 Task: Add Bass Pro Style Hair Brush to the cart.
Action: Mouse moved to (245, 110)
Screenshot: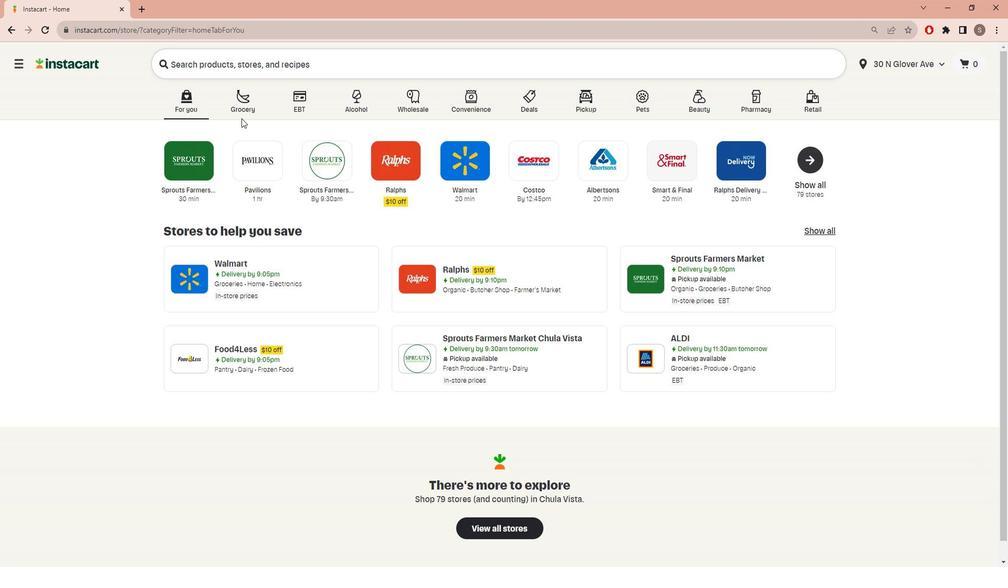 
Action: Mouse pressed left at (245, 110)
Screenshot: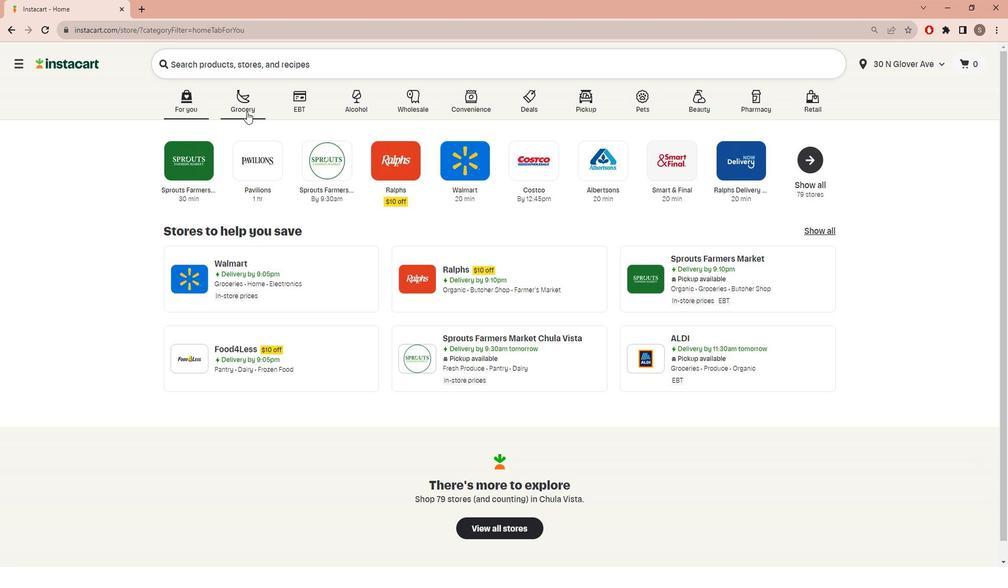 
Action: Mouse moved to (323, 320)
Screenshot: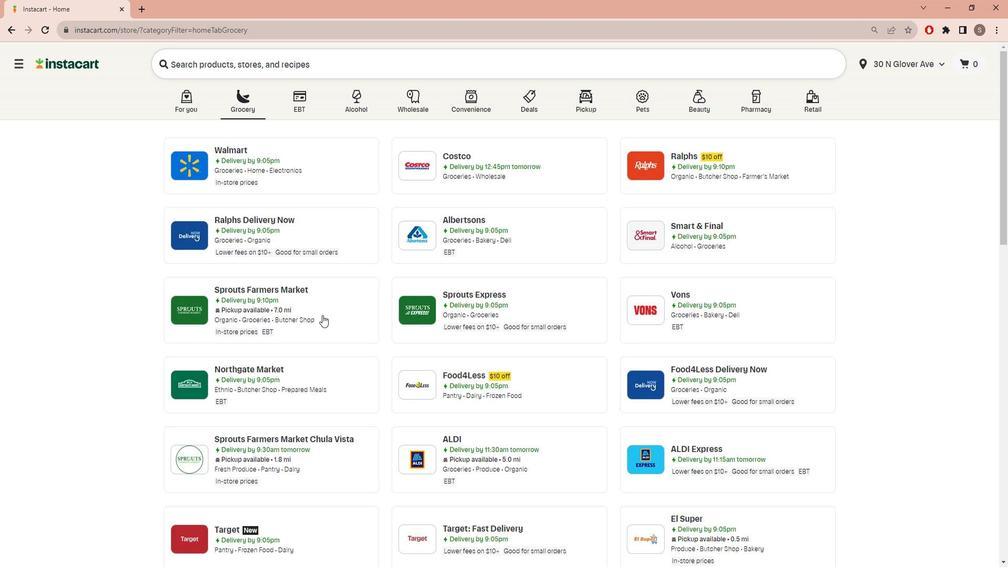 
Action: Mouse pressed left at (323, 320)
Screenshot: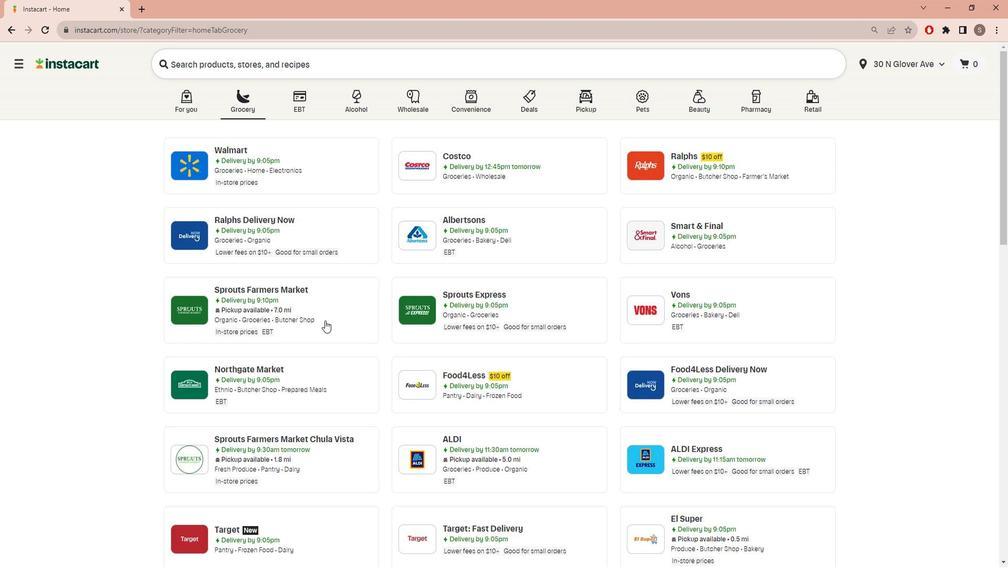 
Action: Mouse moved to (3, 336)
Screenshot: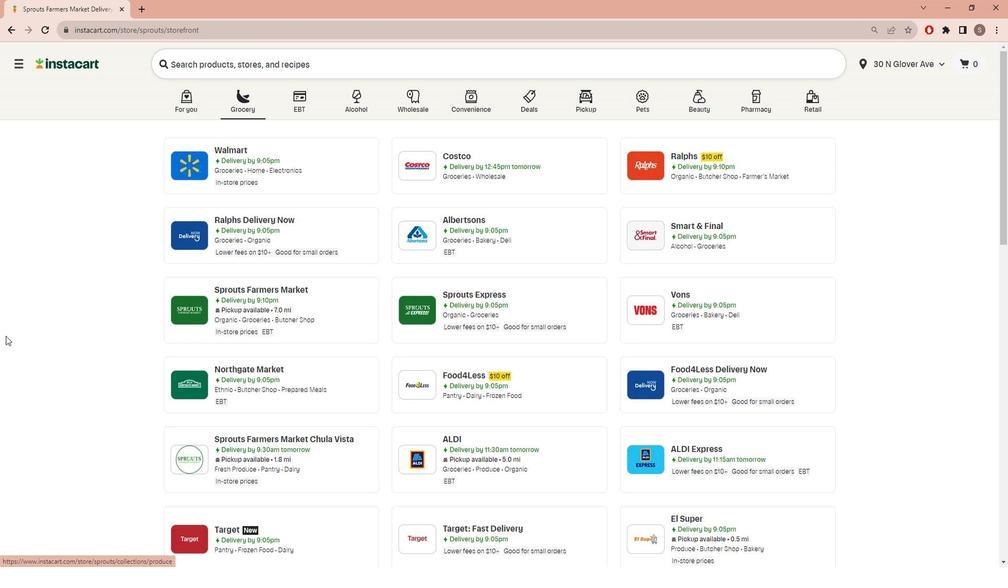 
Action: Mouse scrolled (3, 335) with delta (0, 0)
Screenshot: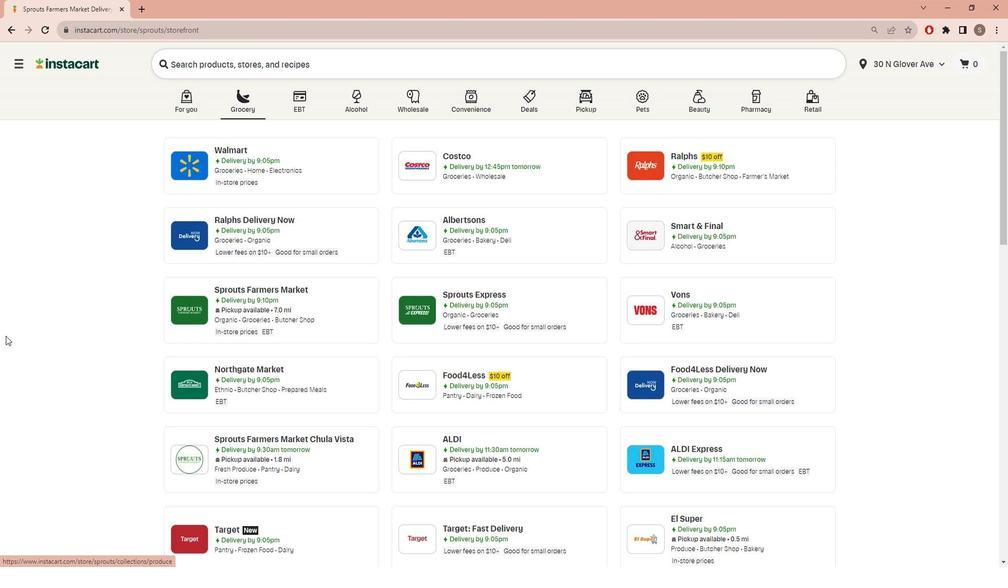 
Action: Mouse scrolled (3, 335) with delta (0, 0)
Screenshot: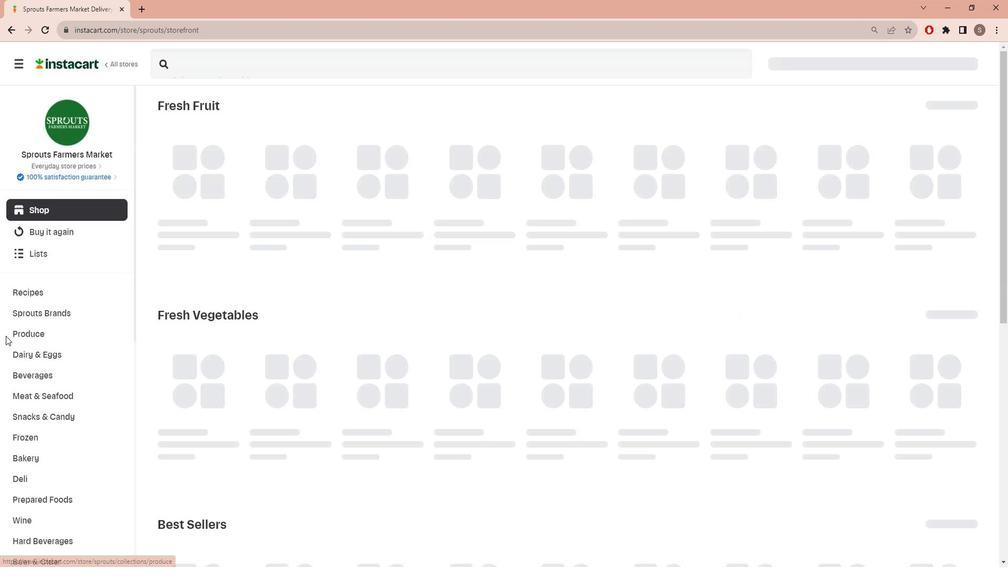 
Action: Mouse scrolled (3, 335) with delta (0, 0)
Screenshot: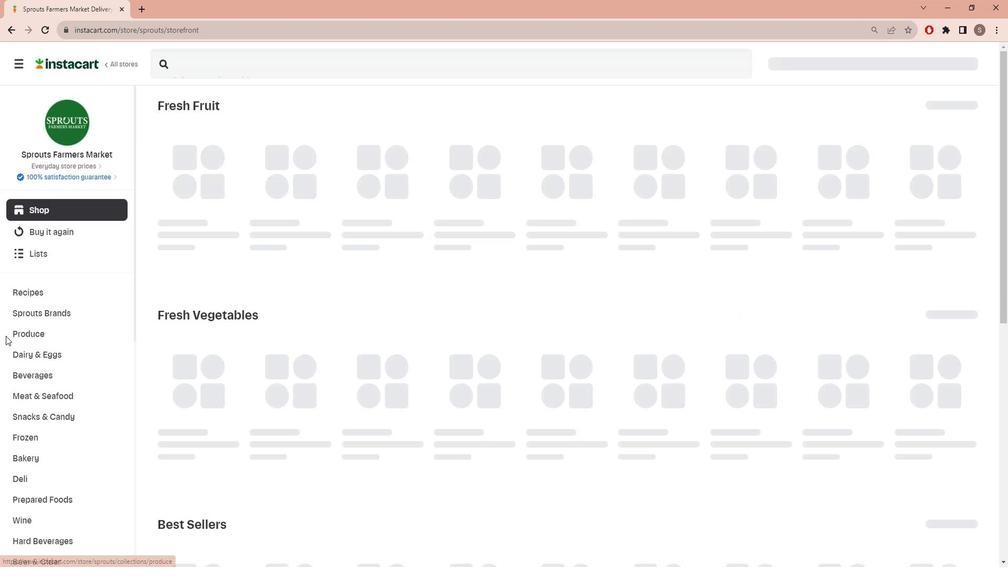 
Action: Mouse scrolled (3, 335) with delta (0, 0)
Screenshot: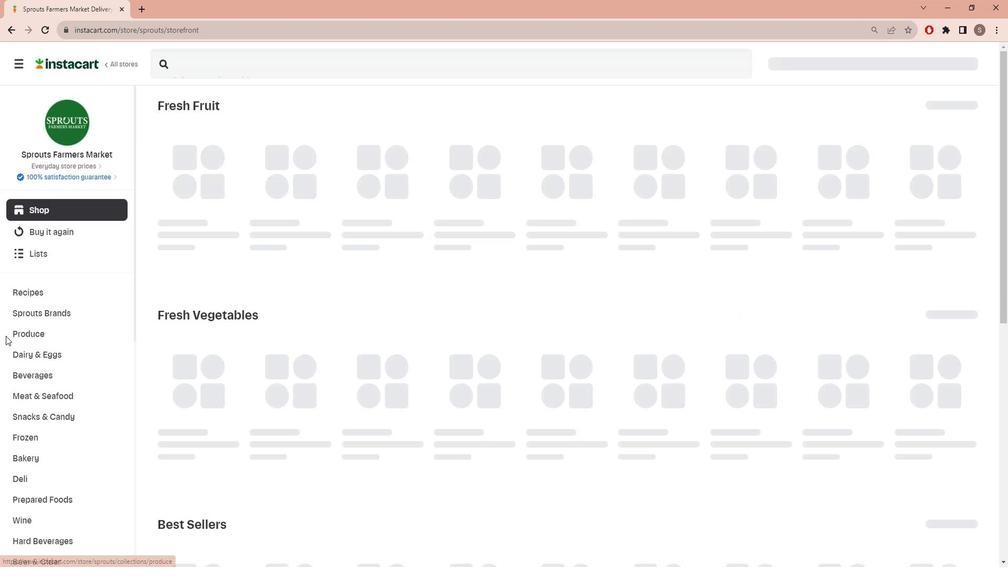 
Action: Mouse scrolled (3, 335) with delta (0, 0)
Screenshot: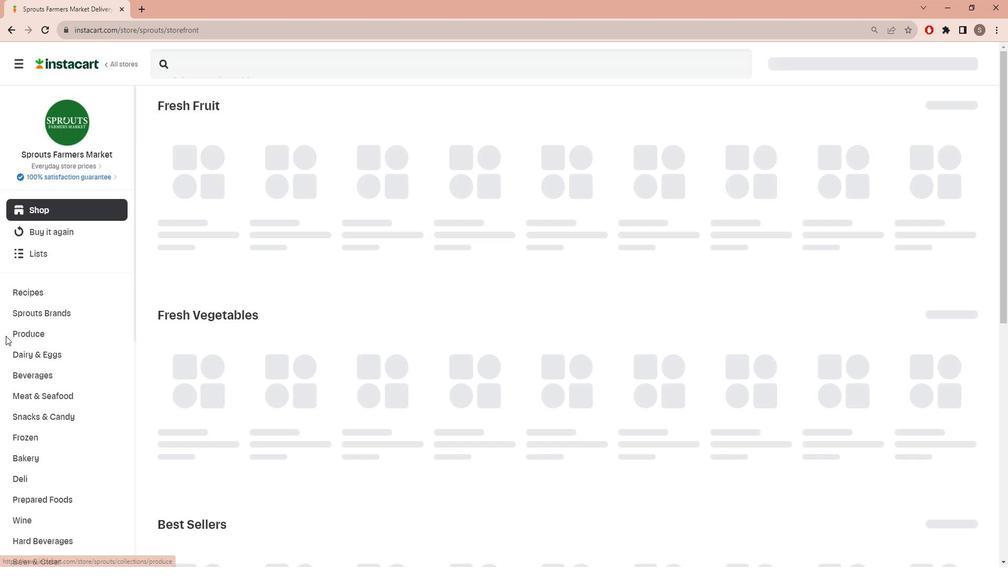 
Action: Mouse scrolled (3, 335) with delta (0, 0)
Screenshot: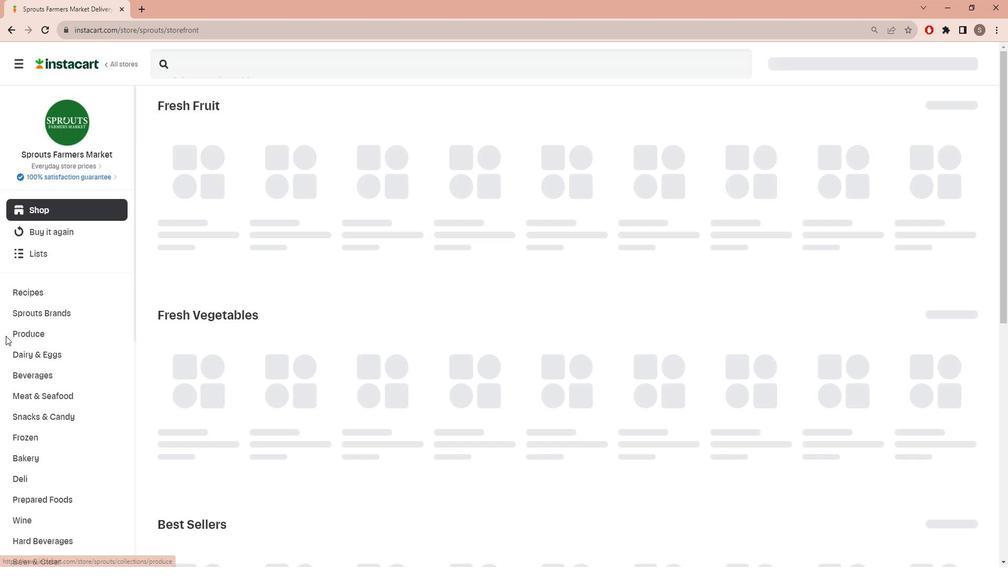 
Action: Mouse scrolled (3, 335) with delta (0, 0)
Screenshot: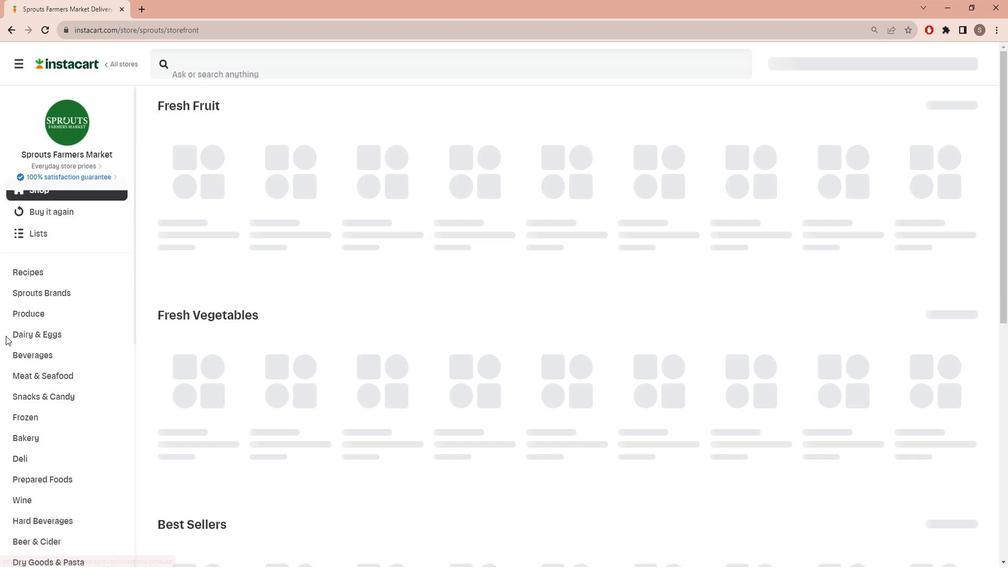 
Action: Mouse scrolled (3, 335) with delta (0, 0)
Screenshot: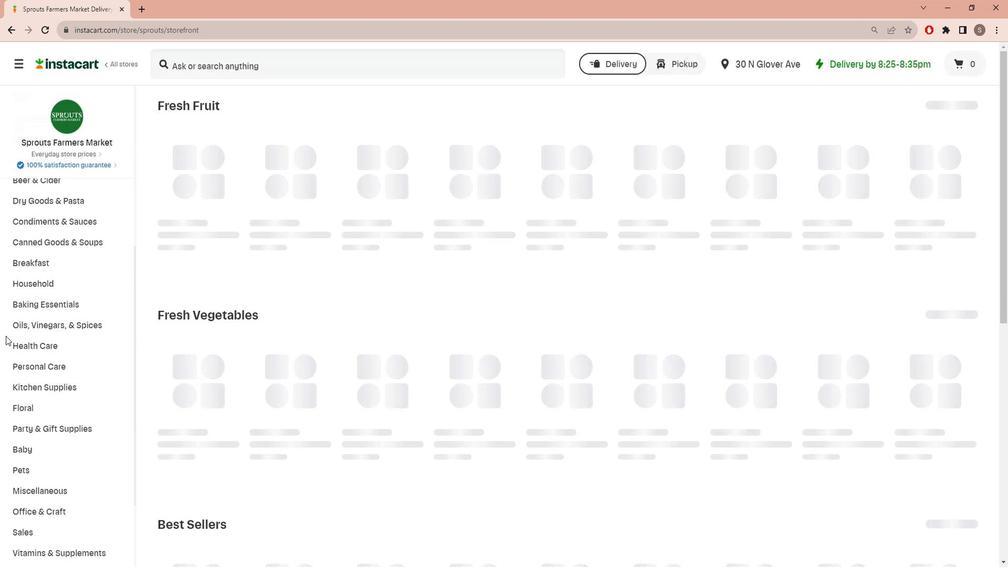 
Action: Mouse scrolled (3, 335) with delta (0, 0)
Screenshot: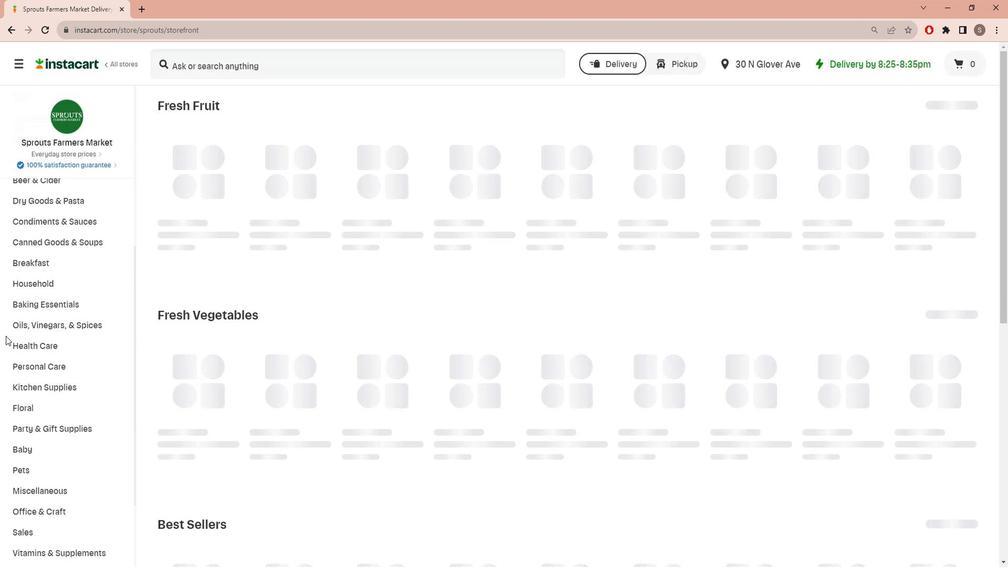 
Action: Mouse scrolled (3, 335) with delta (0, 0)
Screenshot: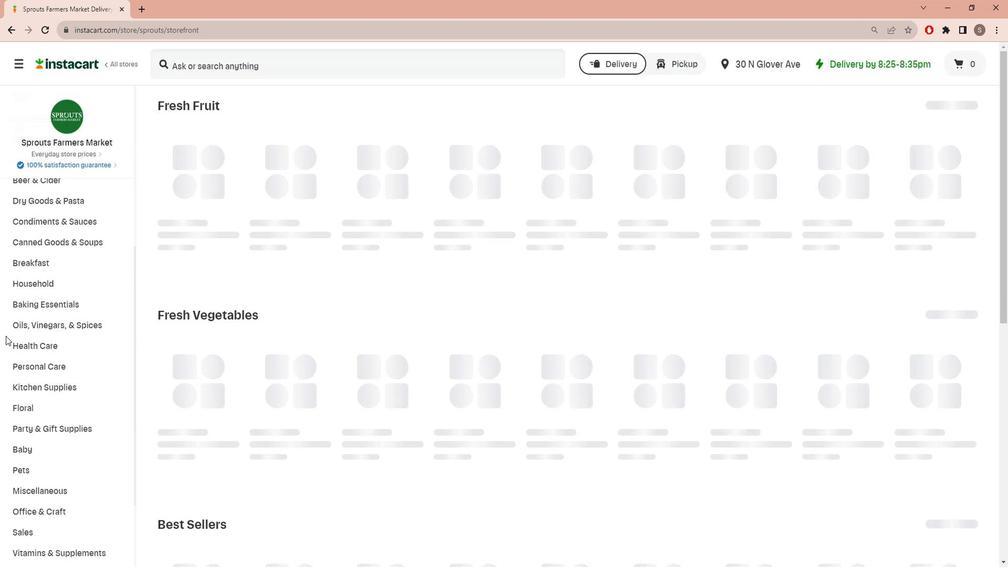 
Action: Mouse scrolled (3, 335) with delta (0, 0)
Screenshot: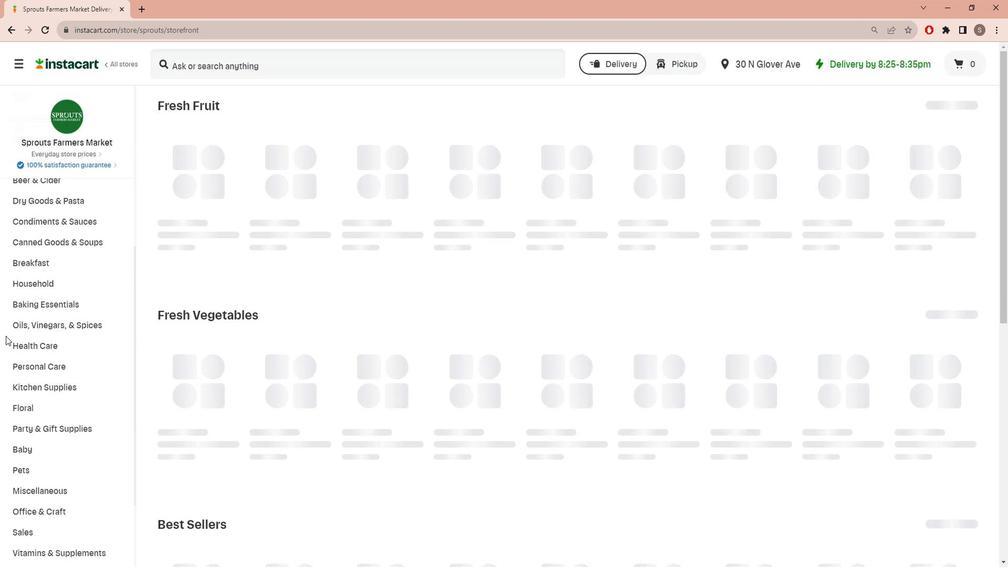 
Action: Mouse scrolled (3, 335) with delta (0, 0)
Screenshot: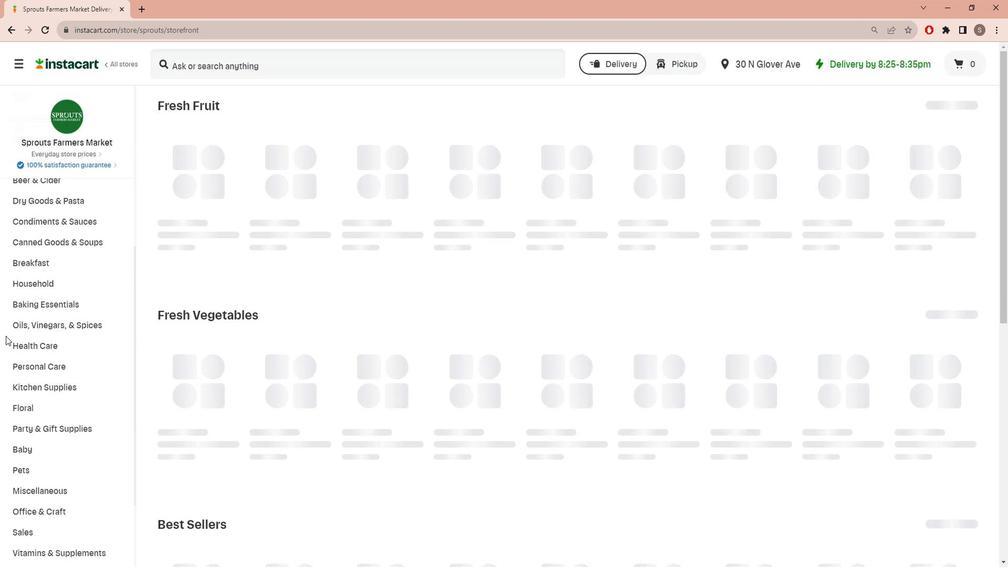 
Action: Mouse scrolled (3, 335) with delta (0, 0)
Screenshot: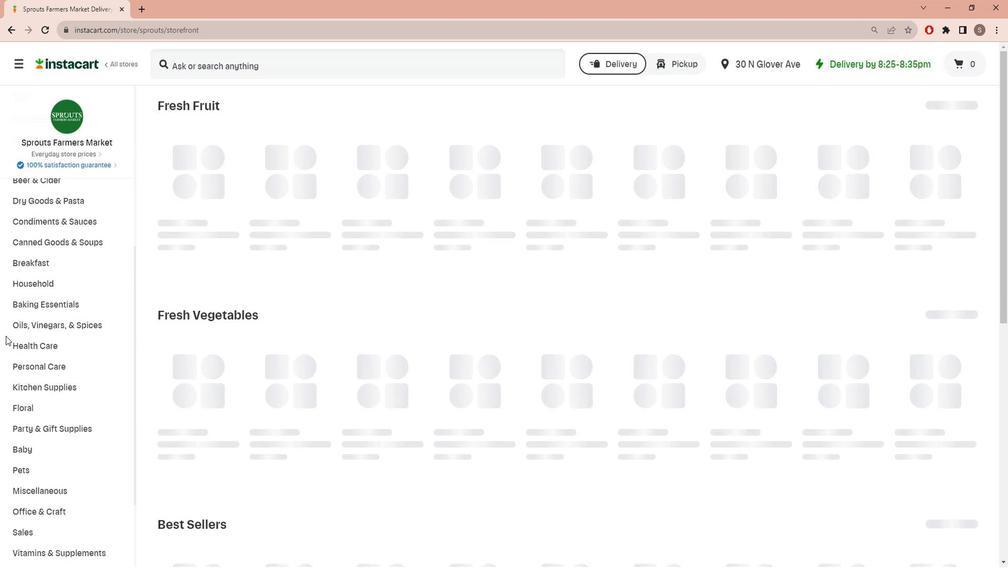 
Action: Mouse moved to (16, 326)
Screenshot: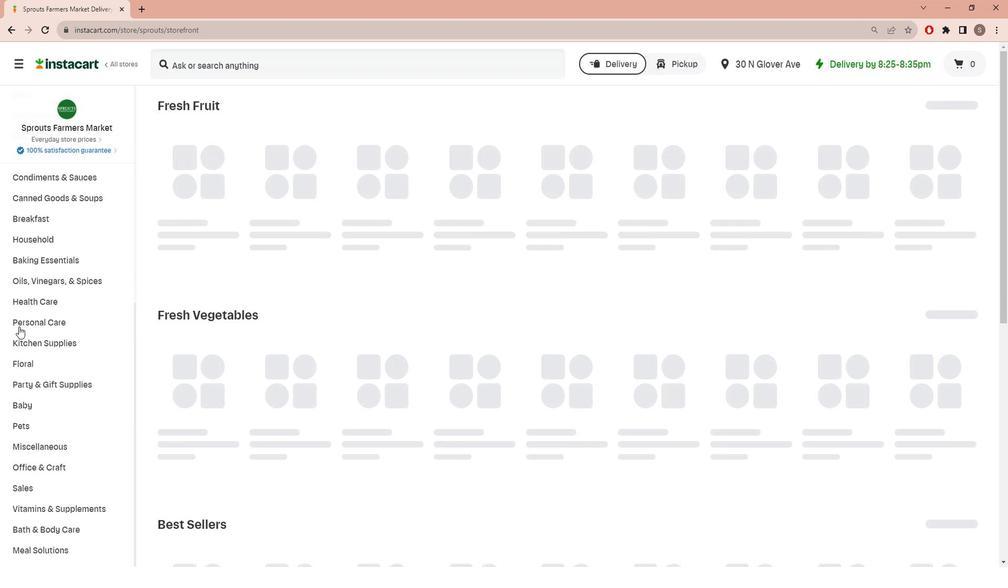 
Action: Mouse pressed left at (16, 326)
Screenshot: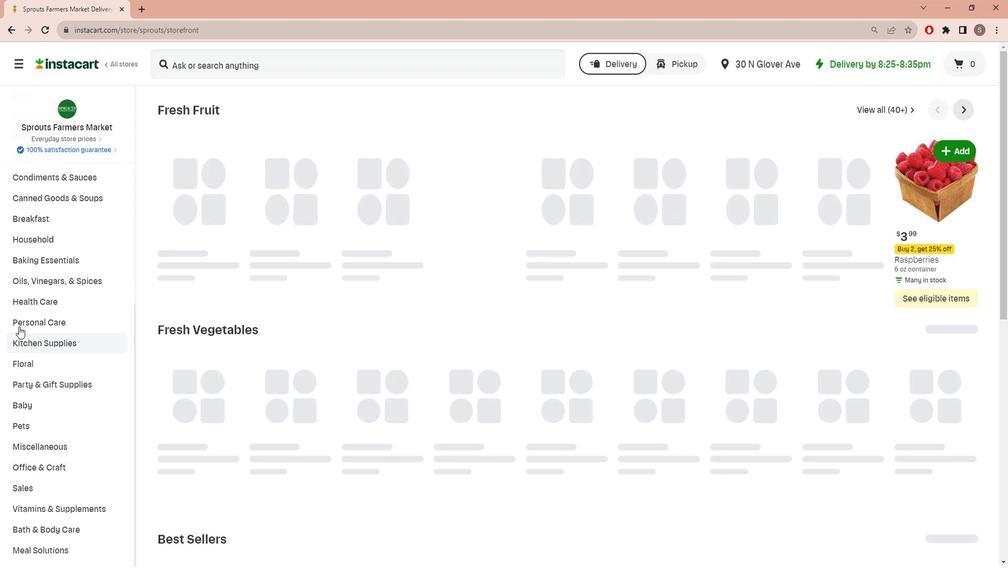 
Action: Mouse moved to (71, 492)
Screenshot: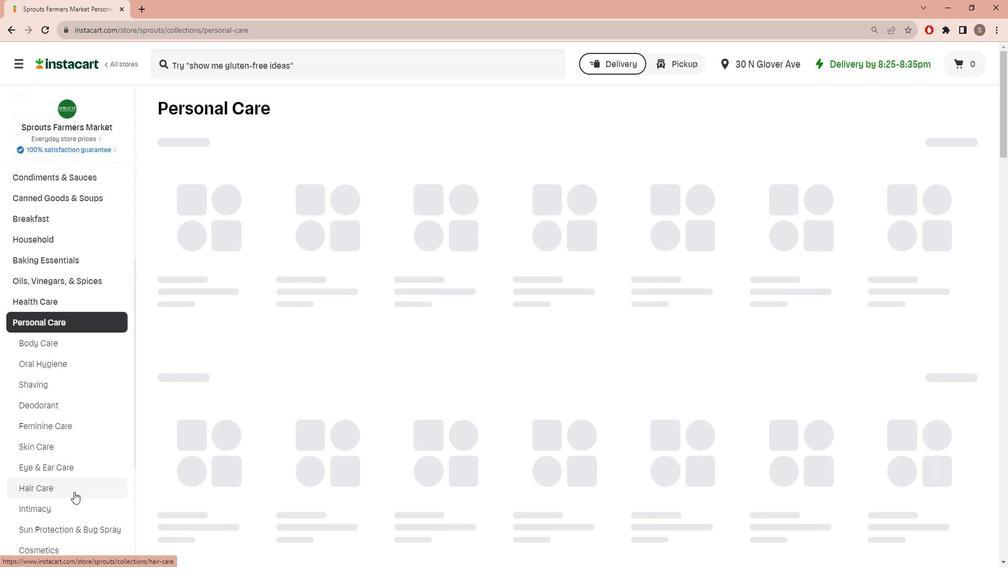 
Action: Mouse pressed left at (71, 492)
Screenshot: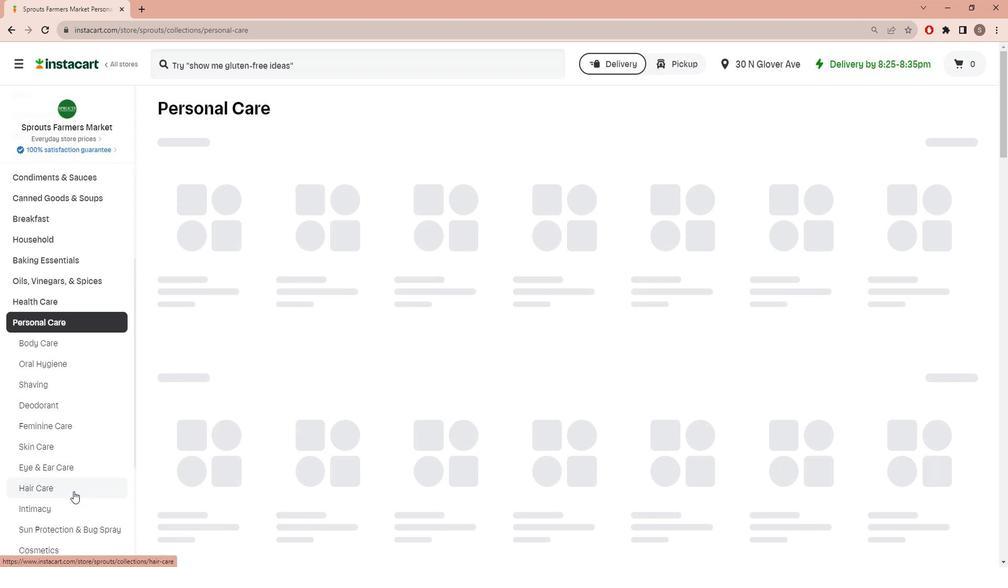 
Action: Mouse moved to (534, 147)
Screenshot: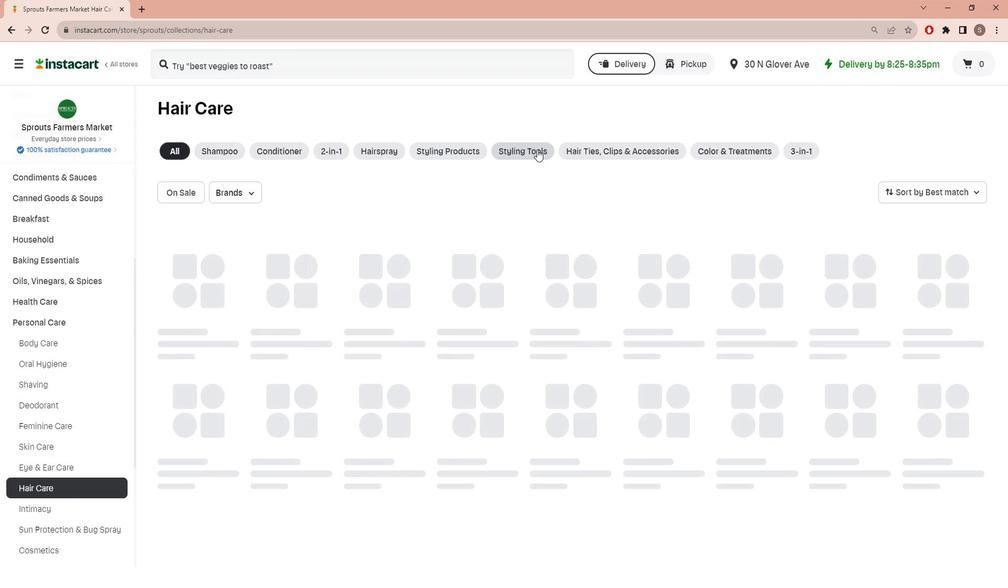 
Action: Mouse pressed left at (534, 147)
Screenshot: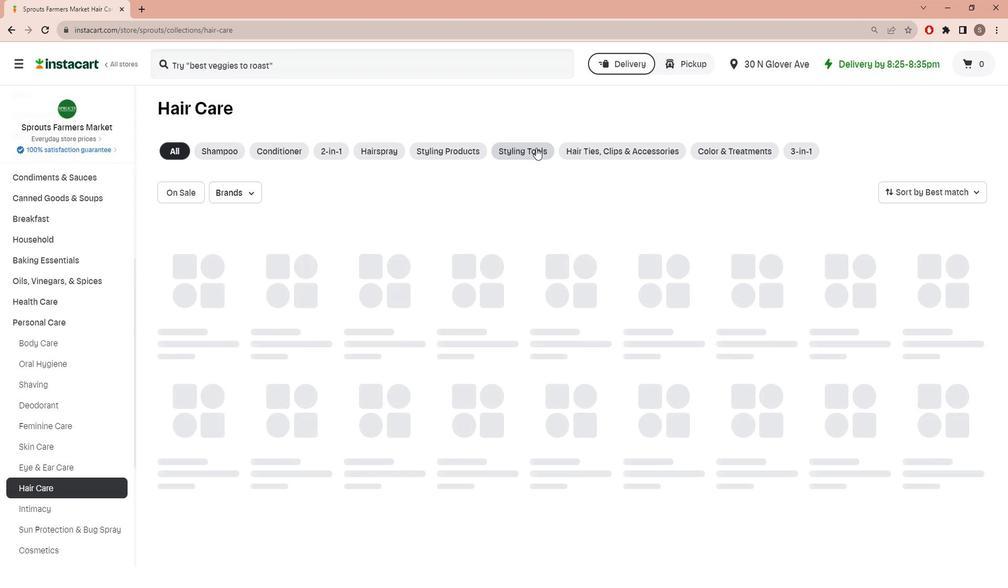 
Action: Mouse moved to (222, 61)
Screenshot: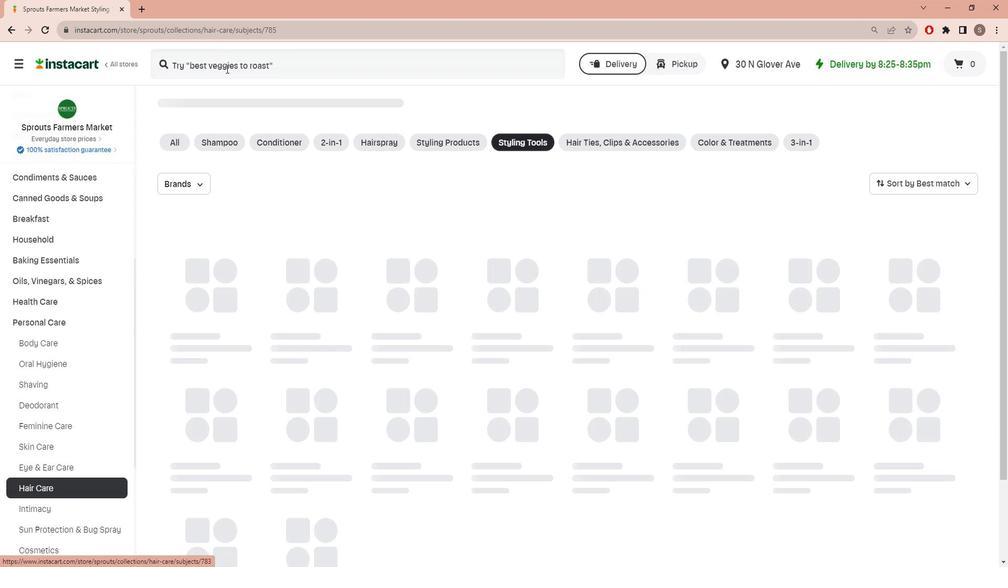 
Action: Mouse pressed left at (222, 61)
Screenshot: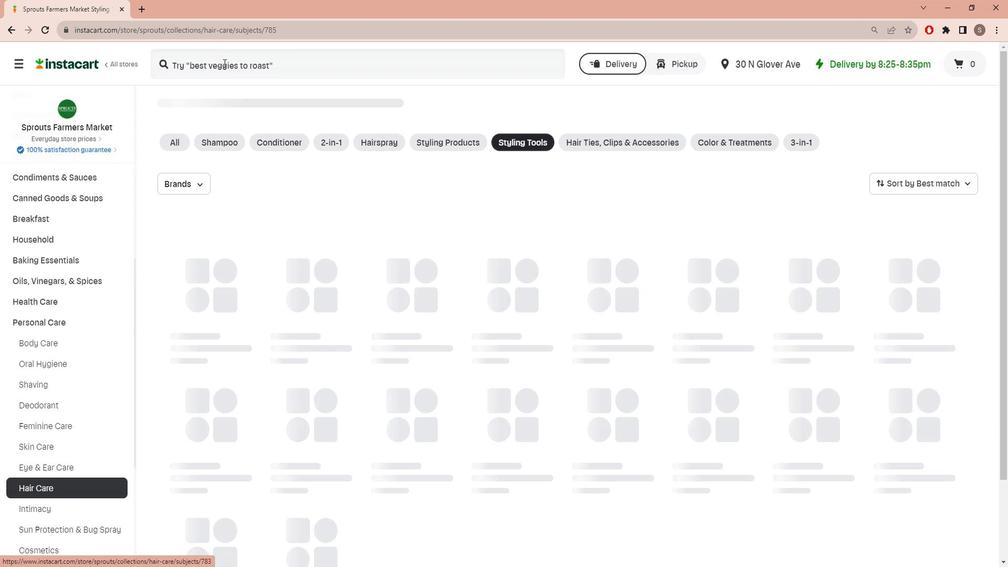 
Action: Key pressed <Key.shift>Bass<Key.space><Key.shift>Pro<Key.space><Key.shift>Style<Key.space><Key.shift>Hair<Key.space><Key.shift>Brush<Key.enter>
Screenshot: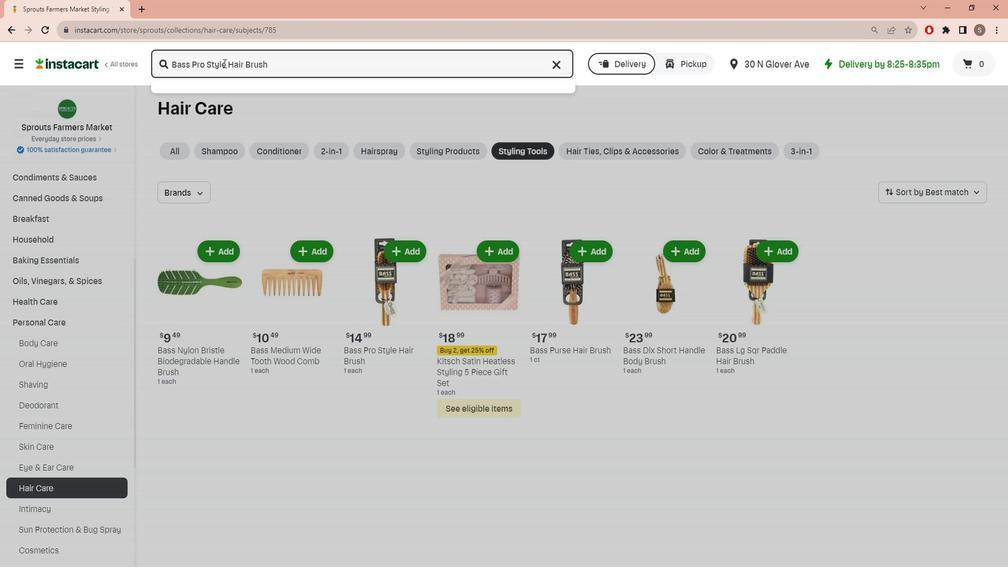 
Action: Mouse moved to (284, 182)
Screenshot: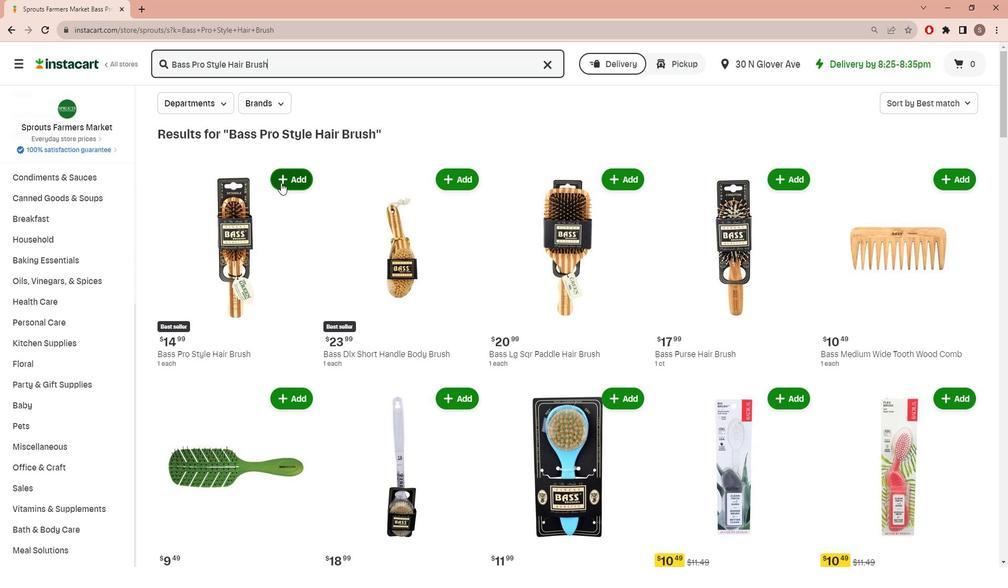 
Action: Mouse pressed left at (284, 182)
Screenshot: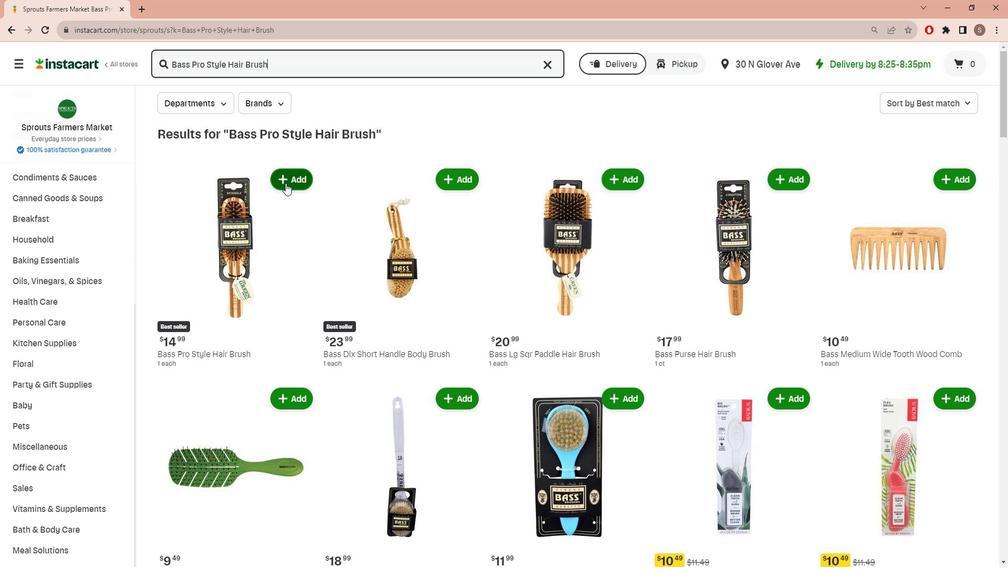 
Action: Mouse moved to (296, 229)
Screenshot: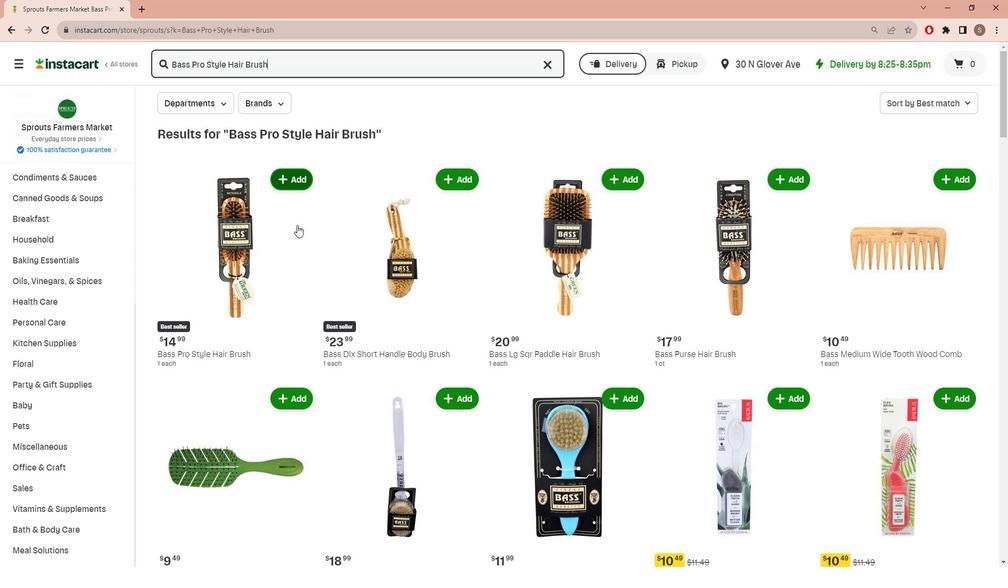 
